 Task: Toggle the overview ruler border in the text editor.
Action: Mouse moved to (5, 535)
Screenshot: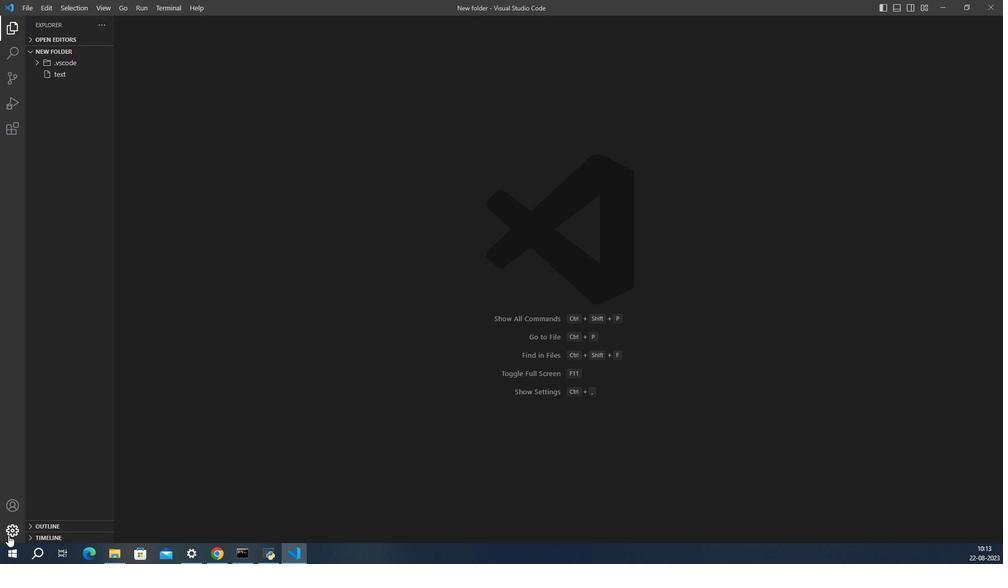 
Action: Mouse pressed left at (5, 535)
Screenshot: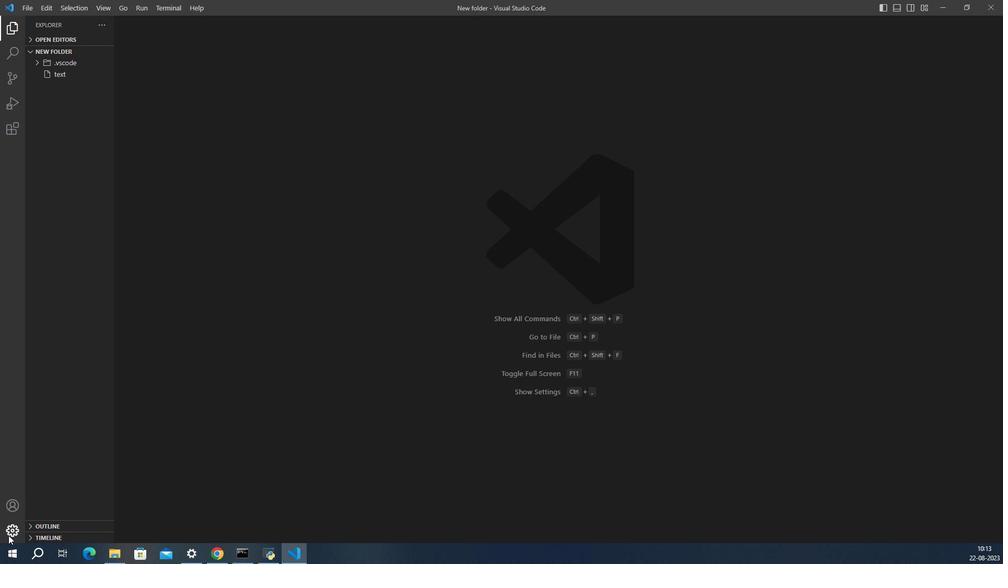 
Action: Mouse moved to (49, 446)
Screenshot: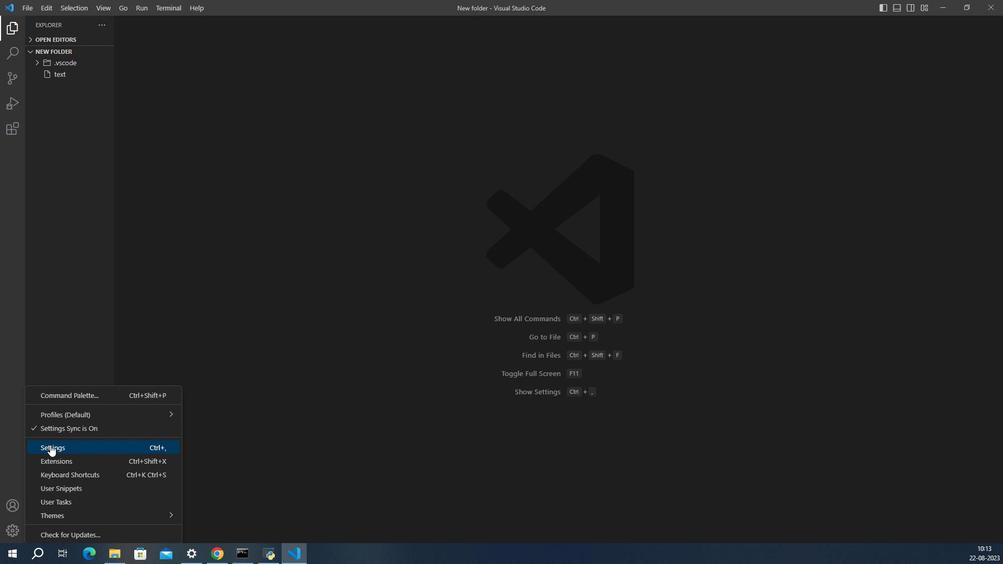 
Action: Mouse pressed left at (49, 446)
Screenshot: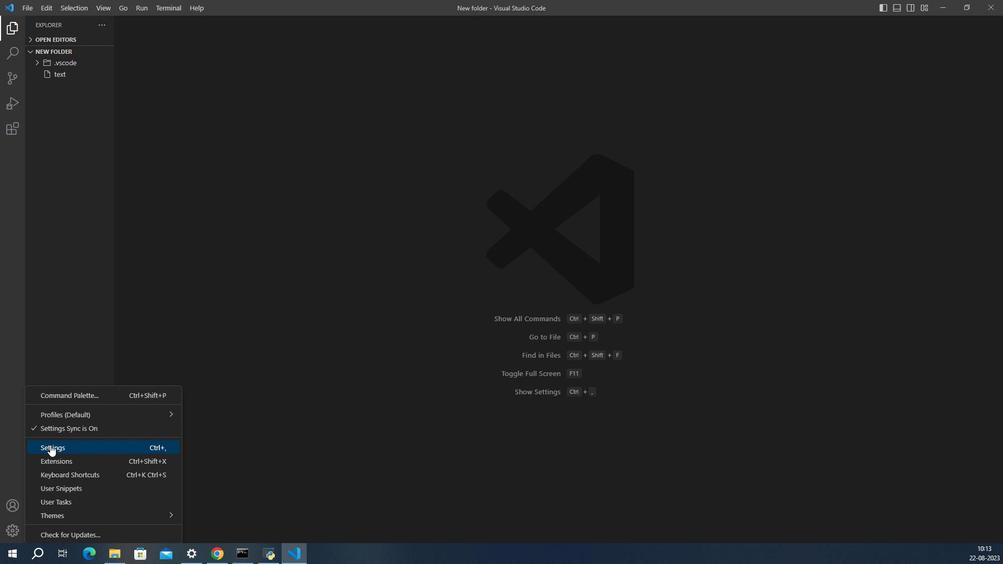
Action: Mouse moved to (461, 339)
Screenshot: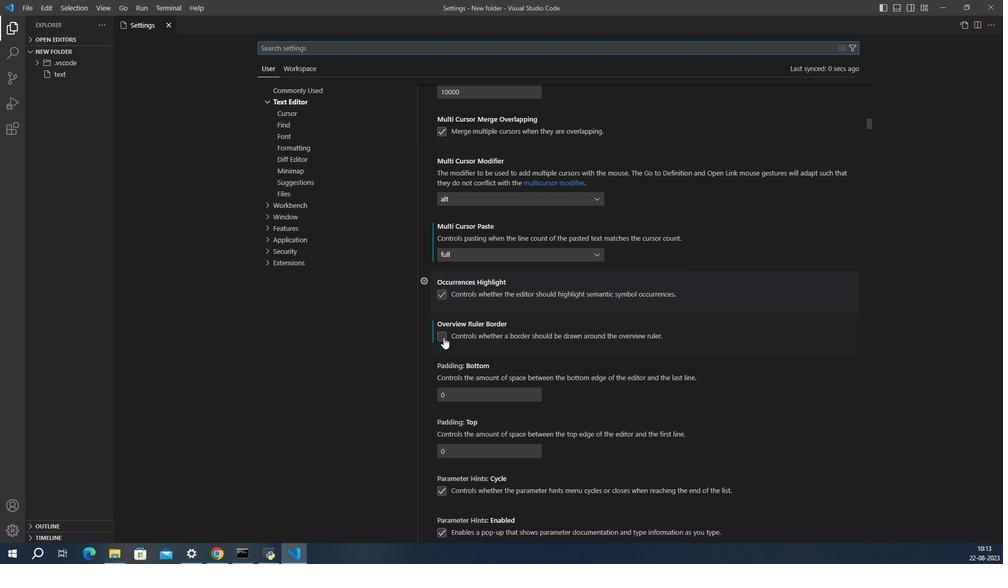 
Action: Mouse pressed left at (461, 339)
Screenshot: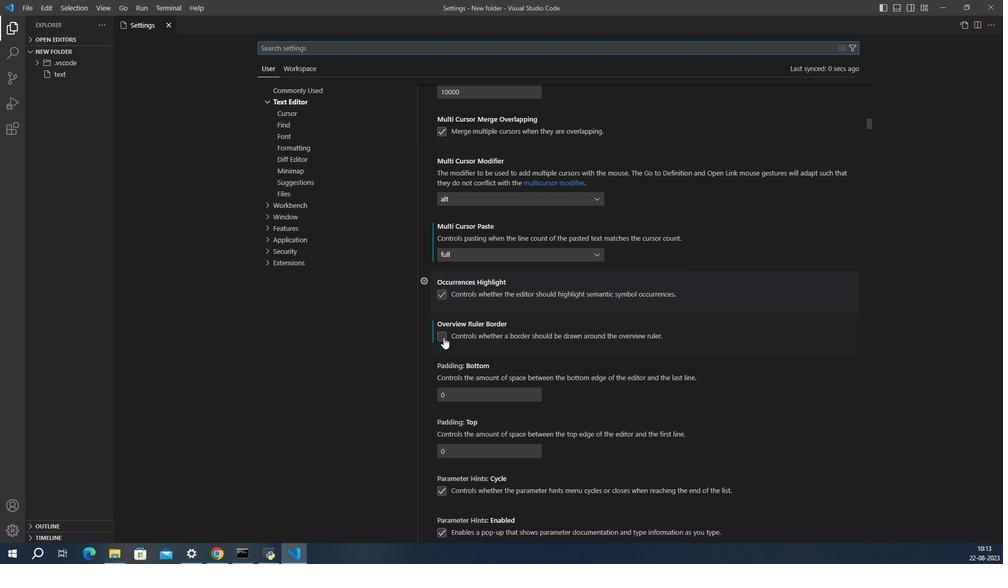 
Action: Mouse moved to (481, 339)
Screenshot: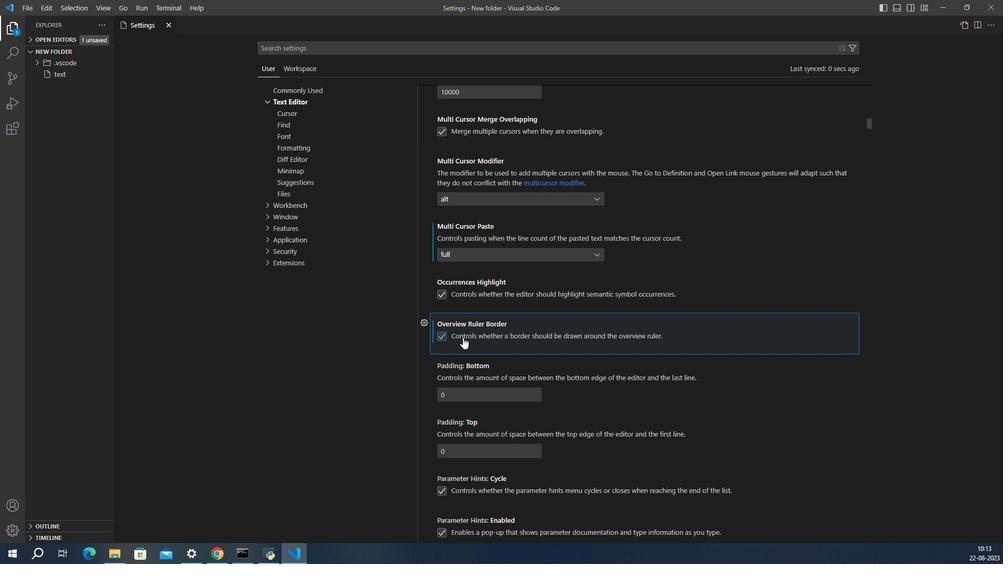 
